 Task: Change the subtitle font size to Smaller.
Action: Mouse moved to (105, 14)
Screenshot: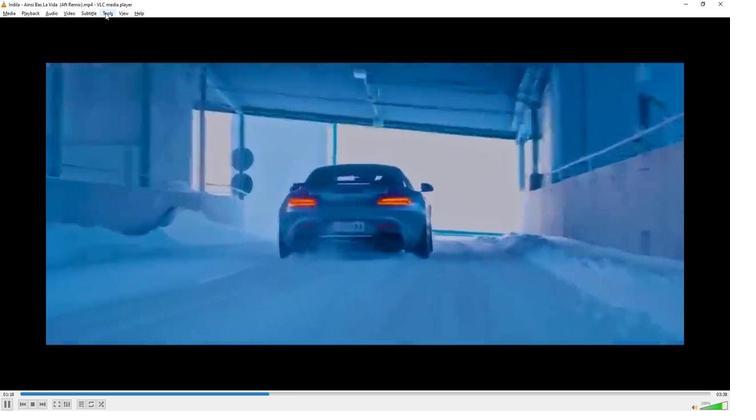 
Action: Mouse pressed left at (105, 14)
Screenshot: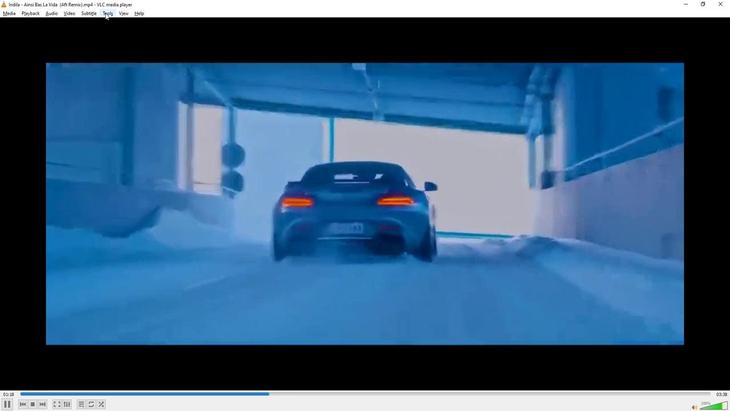 
Action: Mouse moved to (116, 106)
Screenshot: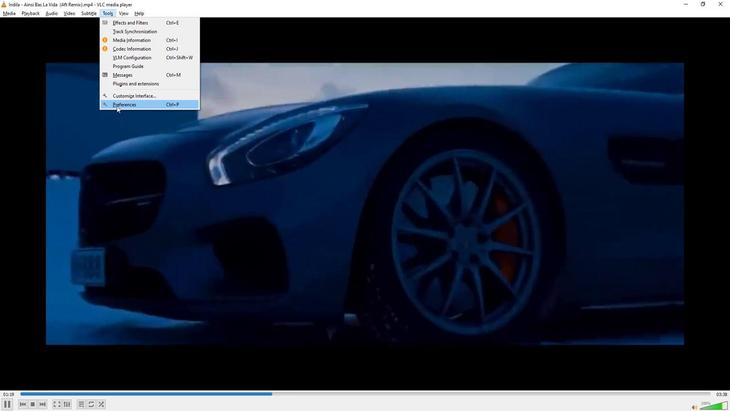 
Action: Mouse pressed left at (116, 106)
Screenshot: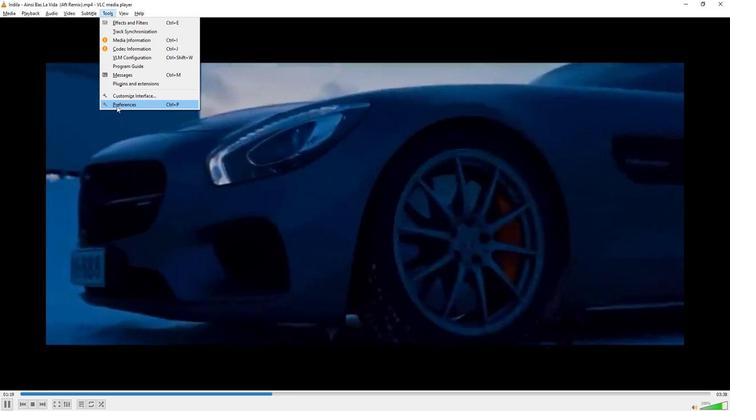 
Action: Mouse moved to (252, 85)
Screenshot: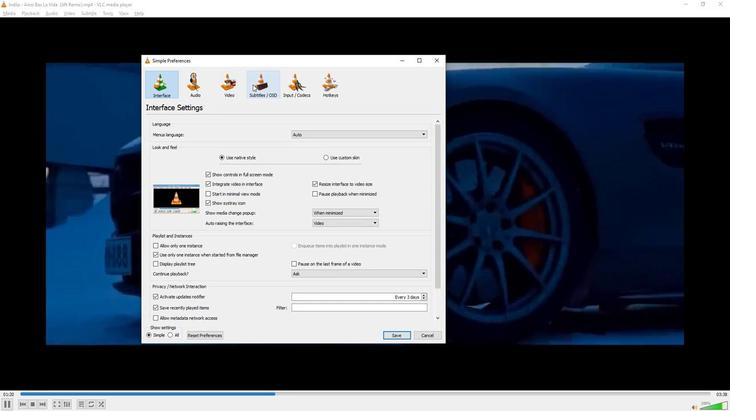 
Action: Mouse pressed left at (252, 85)
Screenshot: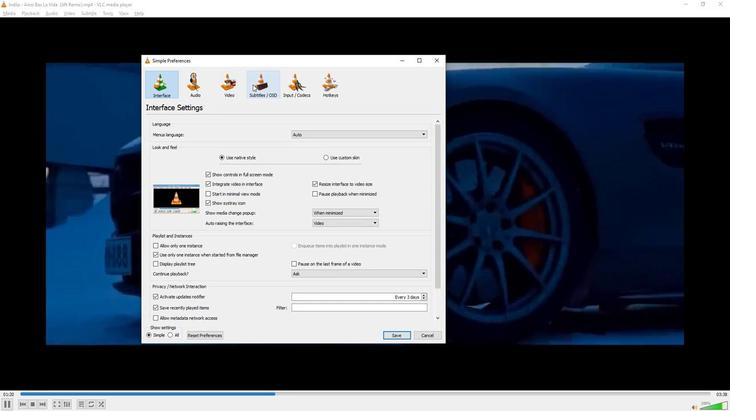 
Action: Mouse moved to (260, 219)
Screenshot: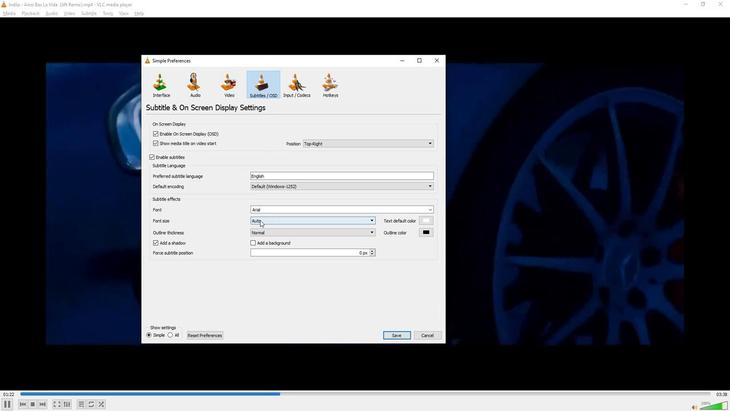 
Action: Mouse pressed left at (260, 219)
Screenshot: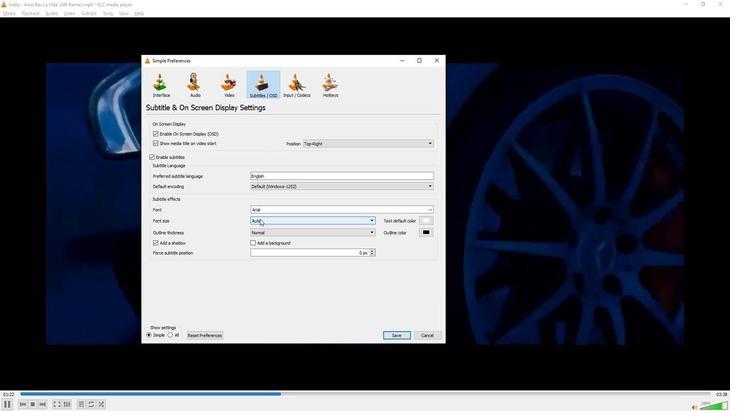 
Action: Mouse moved to (258, 230)
Screenshot: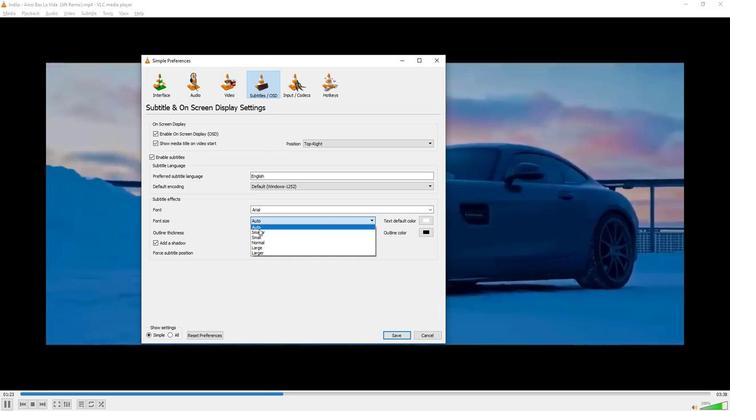 
Action: Mouse pressed left at (258, 230)
Screenshot: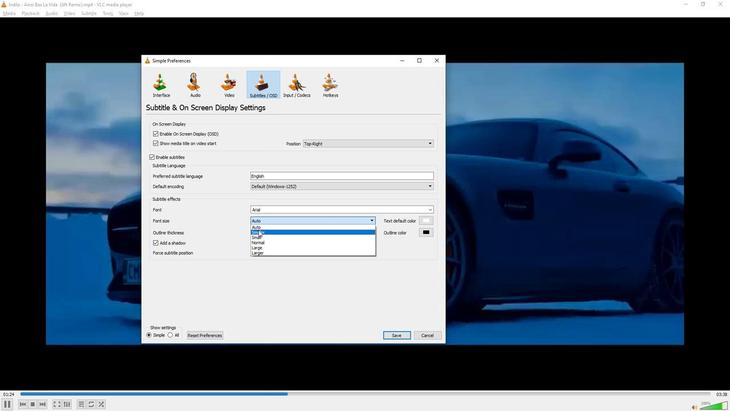 
Action: Mouse moved to (274, 319)
Screenshot: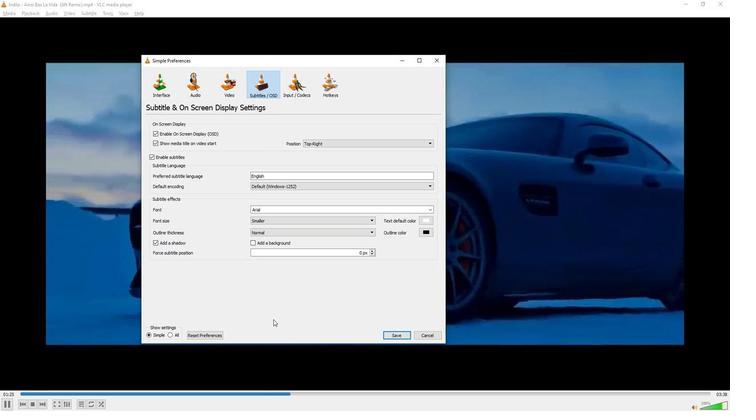 
